 Task: Select the option "Allow LinkedIn members that youâre not connected with to message you for free".
Action: Mouse moved to (915, 117)
Screenshot: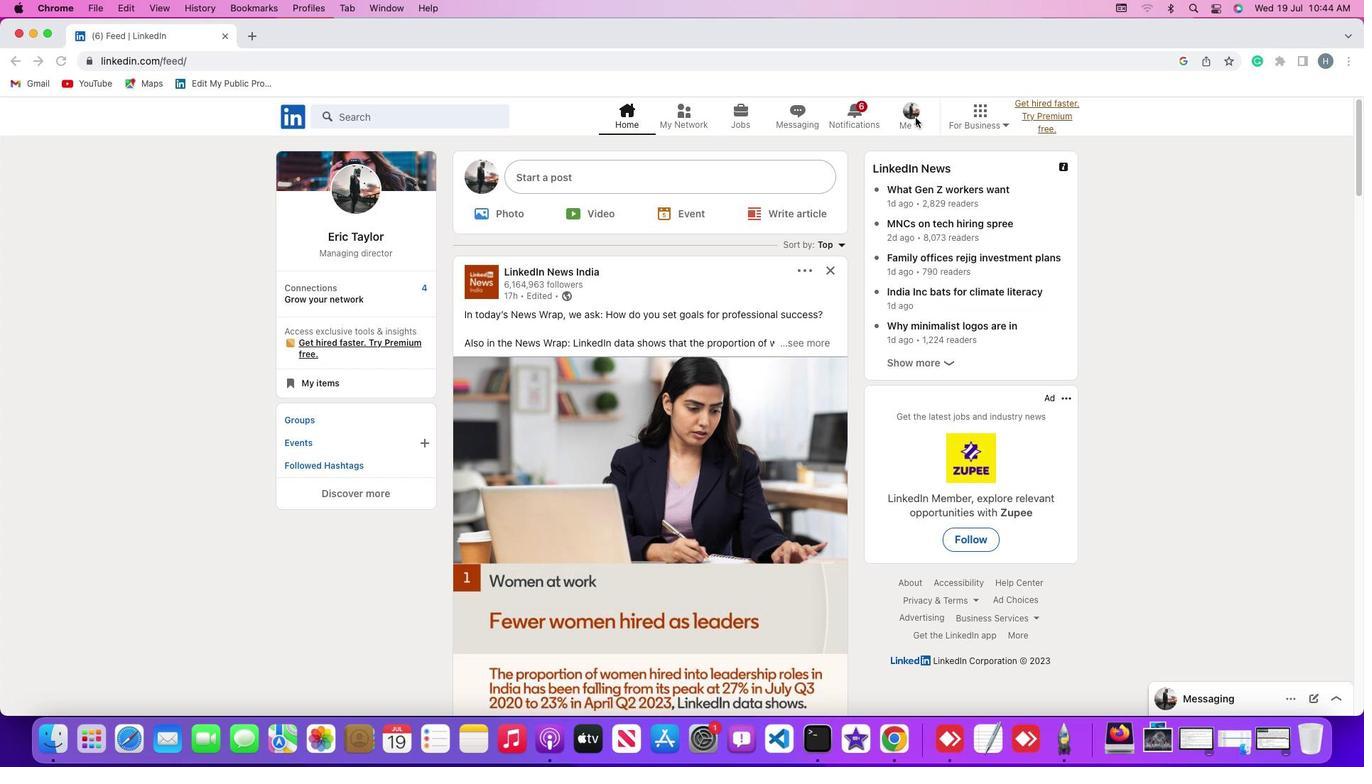 
Action: Mouse pressed left at (915, 117)
Screenshot: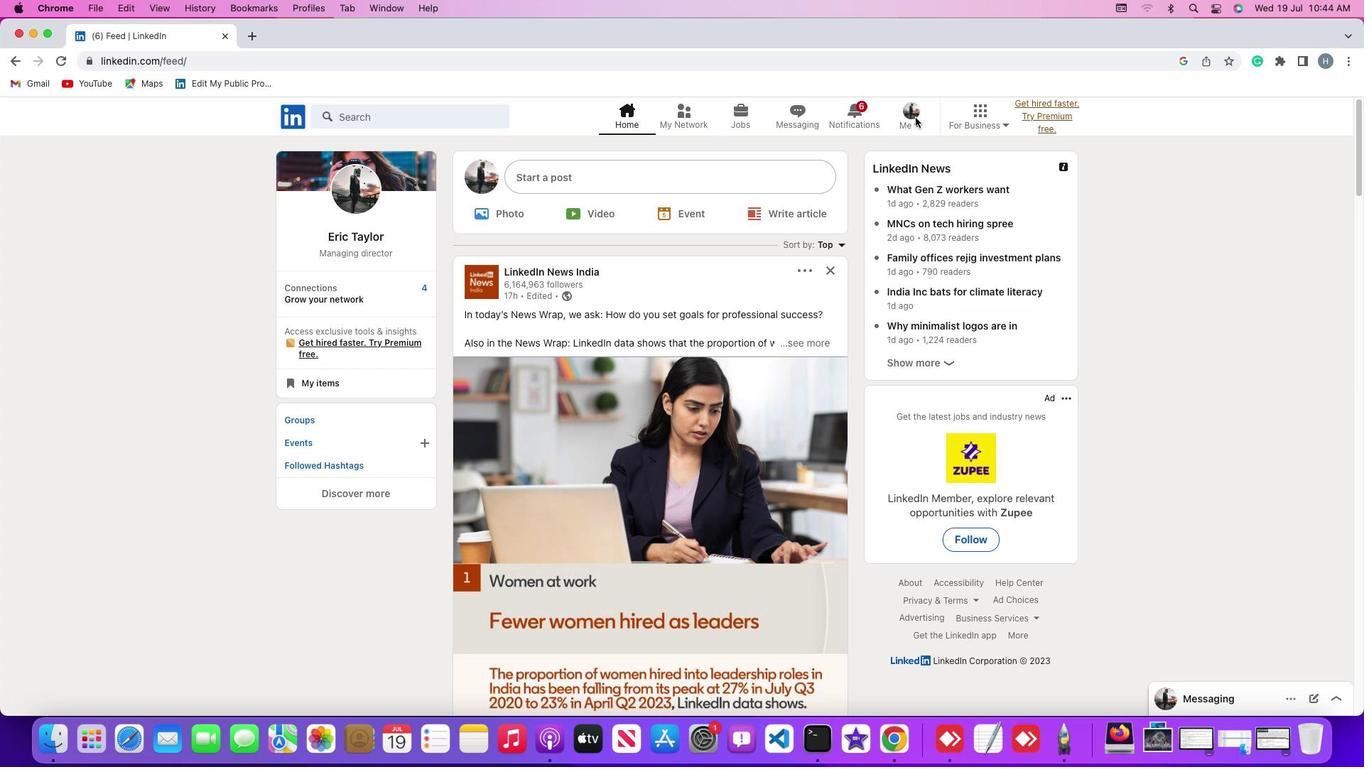 
Action: Mouse moved to (917, 122)
Screenshot: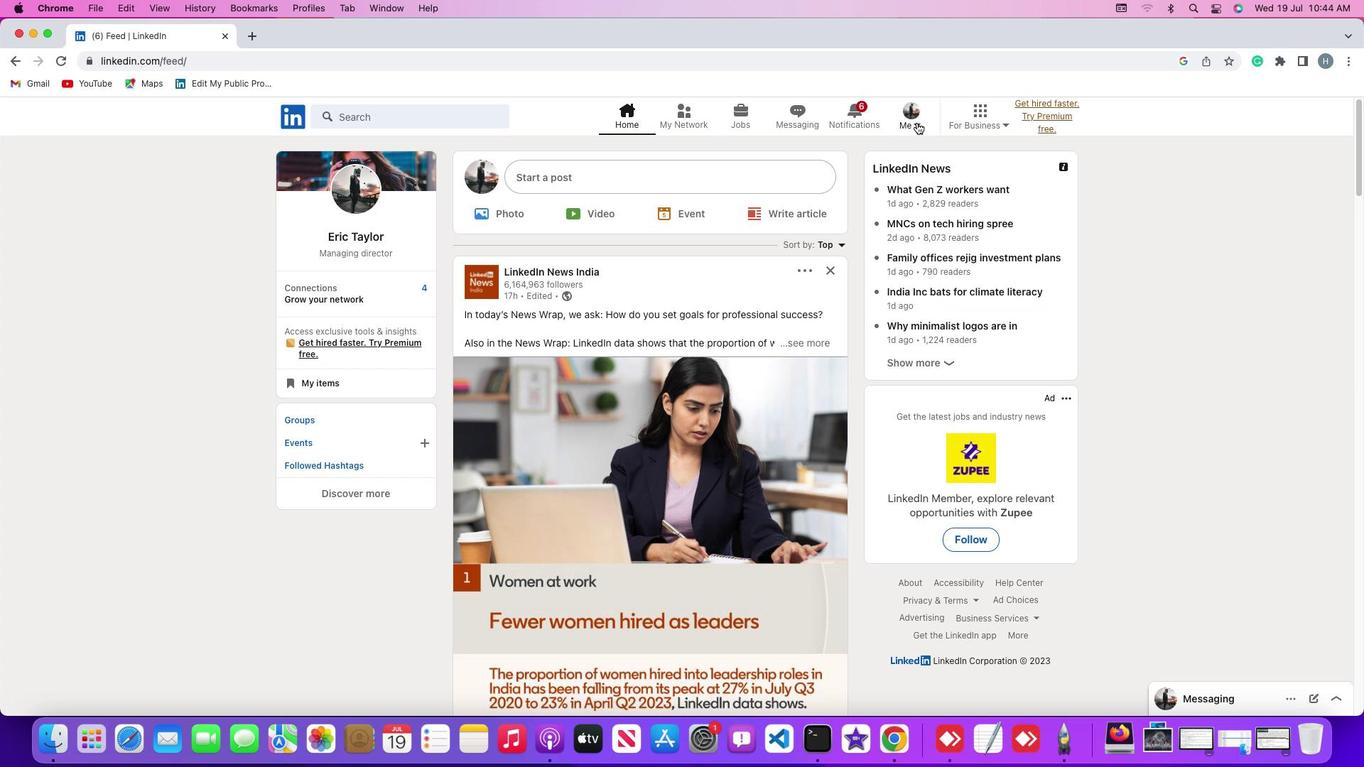 
Action: Mouse pressed left at (917, 122)
Screenshot: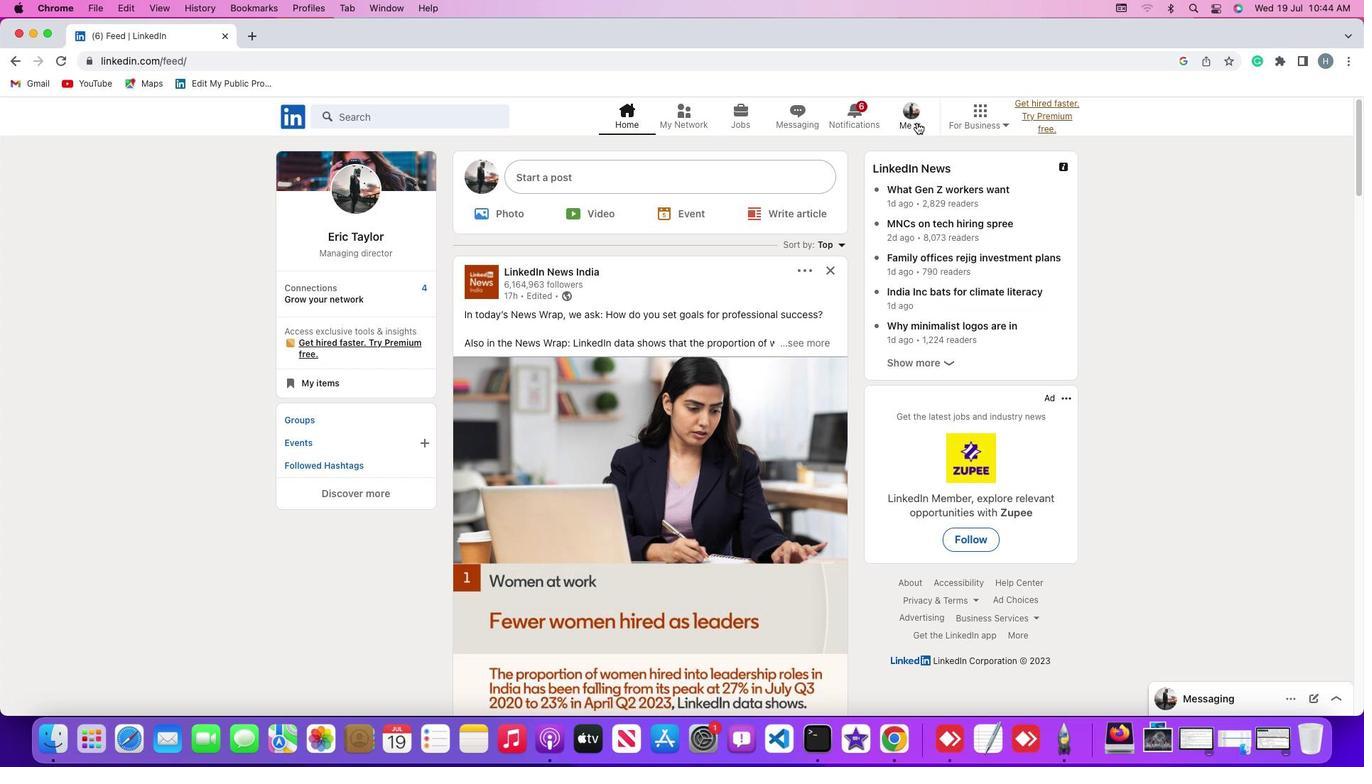 
Action: Mouse moved to (892, 196)
Screenshot: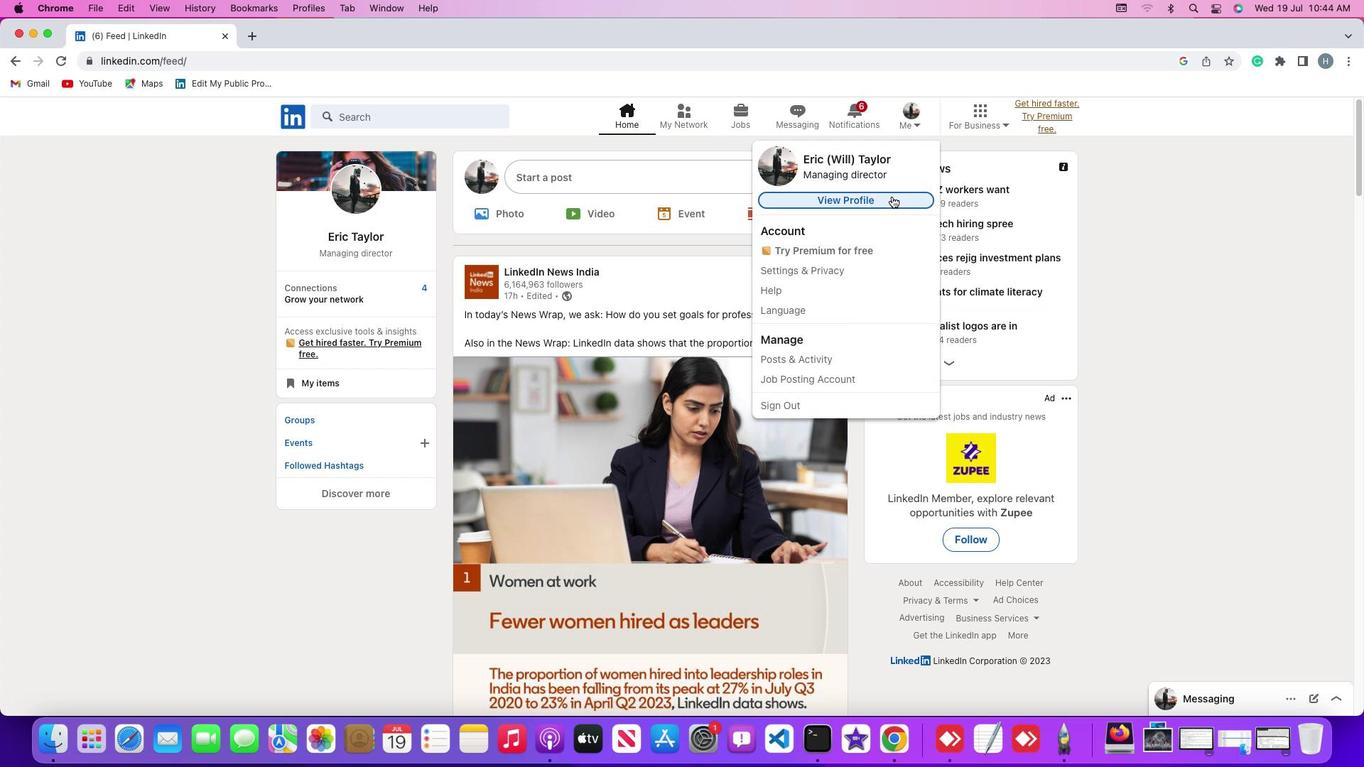 
Action: Mouse pressed left at (892, 196)
Screenshot: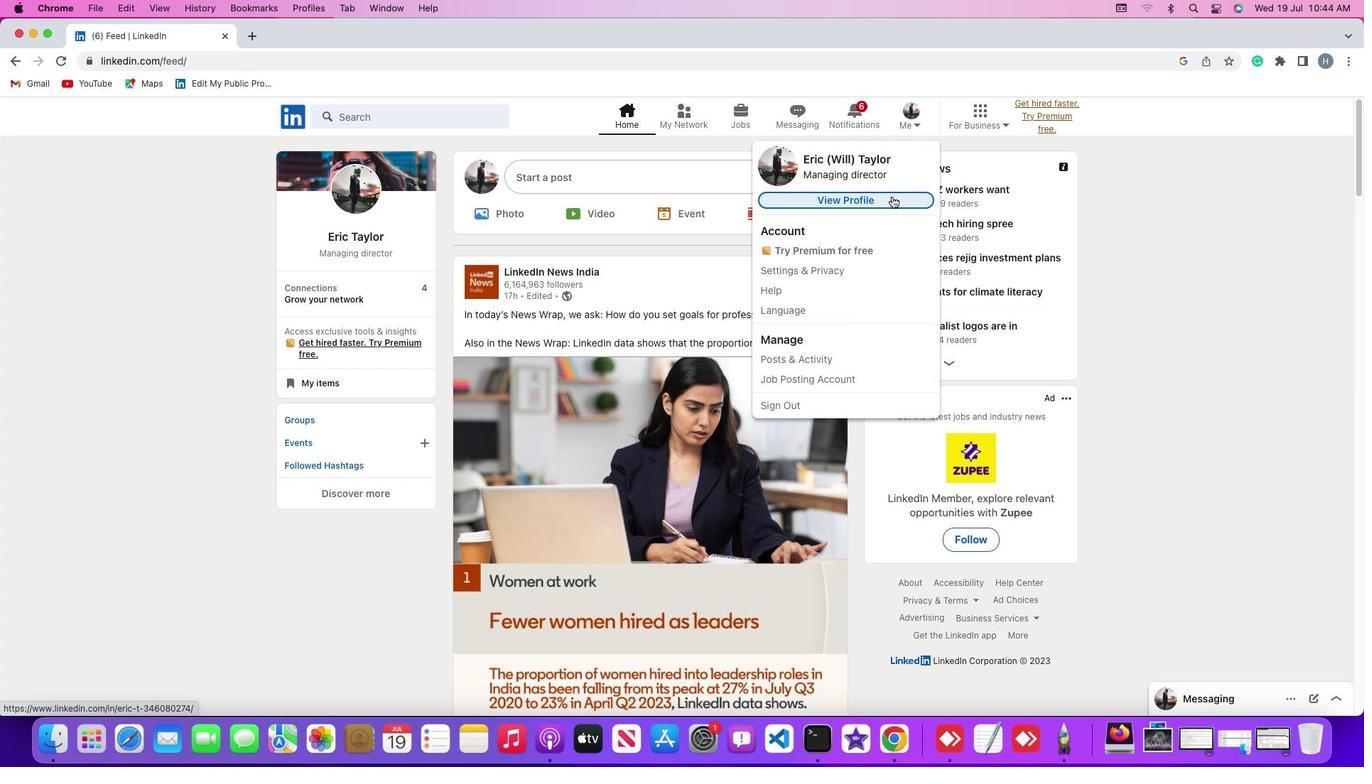
Action: Mouse moved to (346, 425)
Screenshot: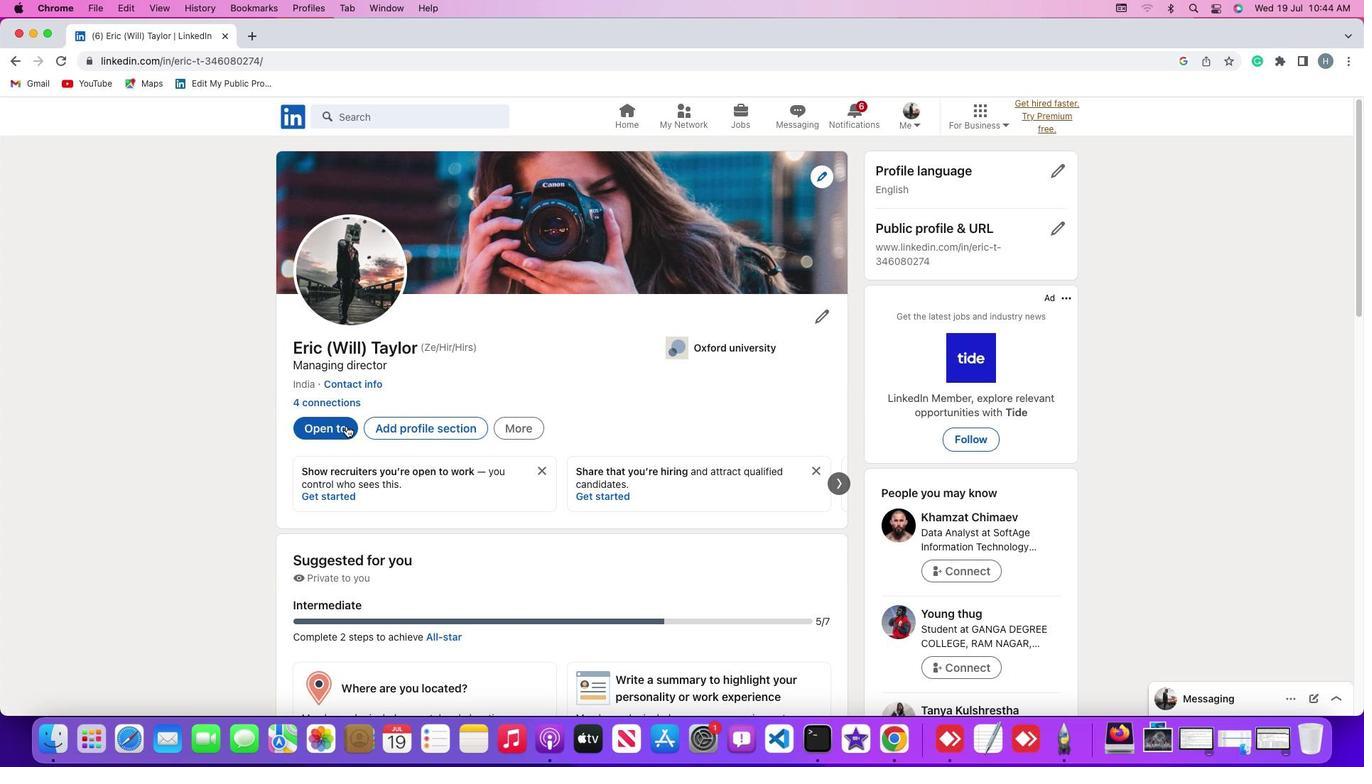 
Action: Mouse pressed left at (346, 425)
Screenshot: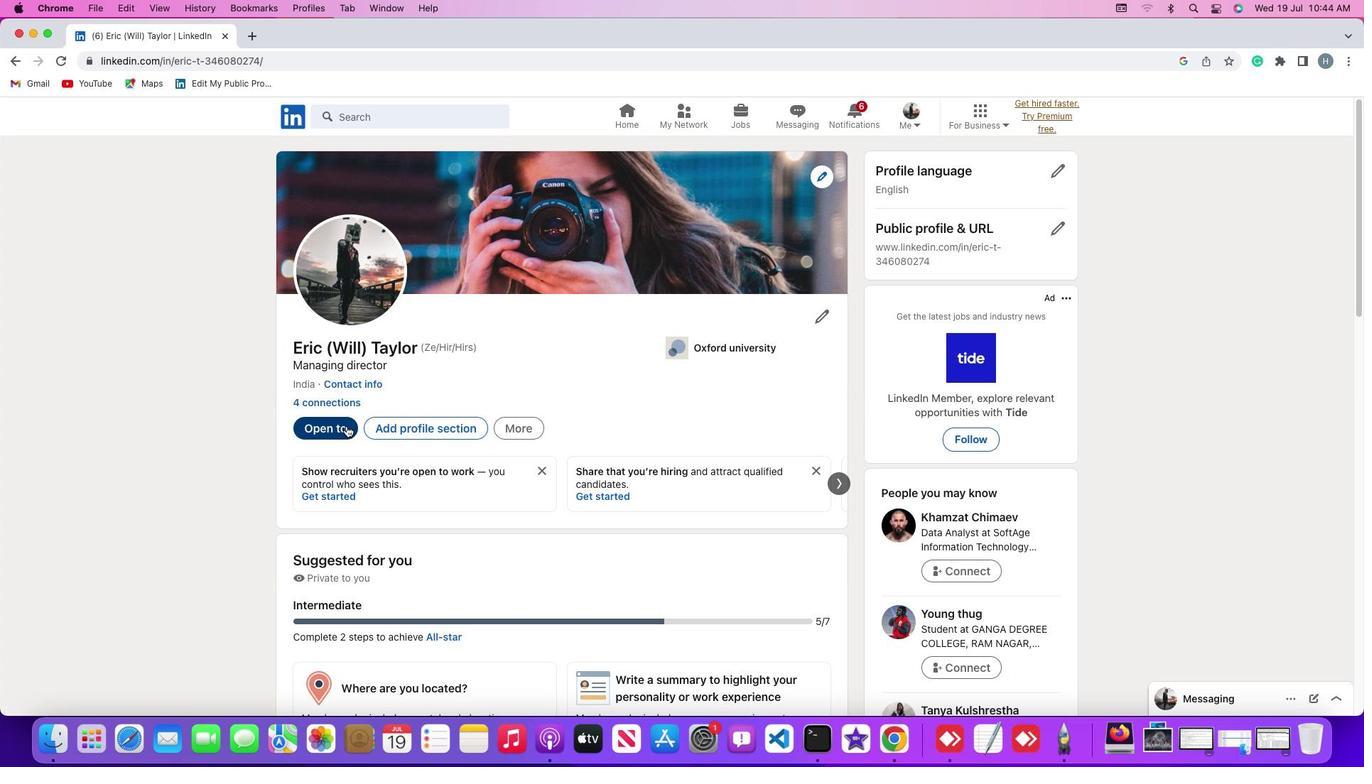 
Action: Mouse moved to (365, 580)
Screenshot: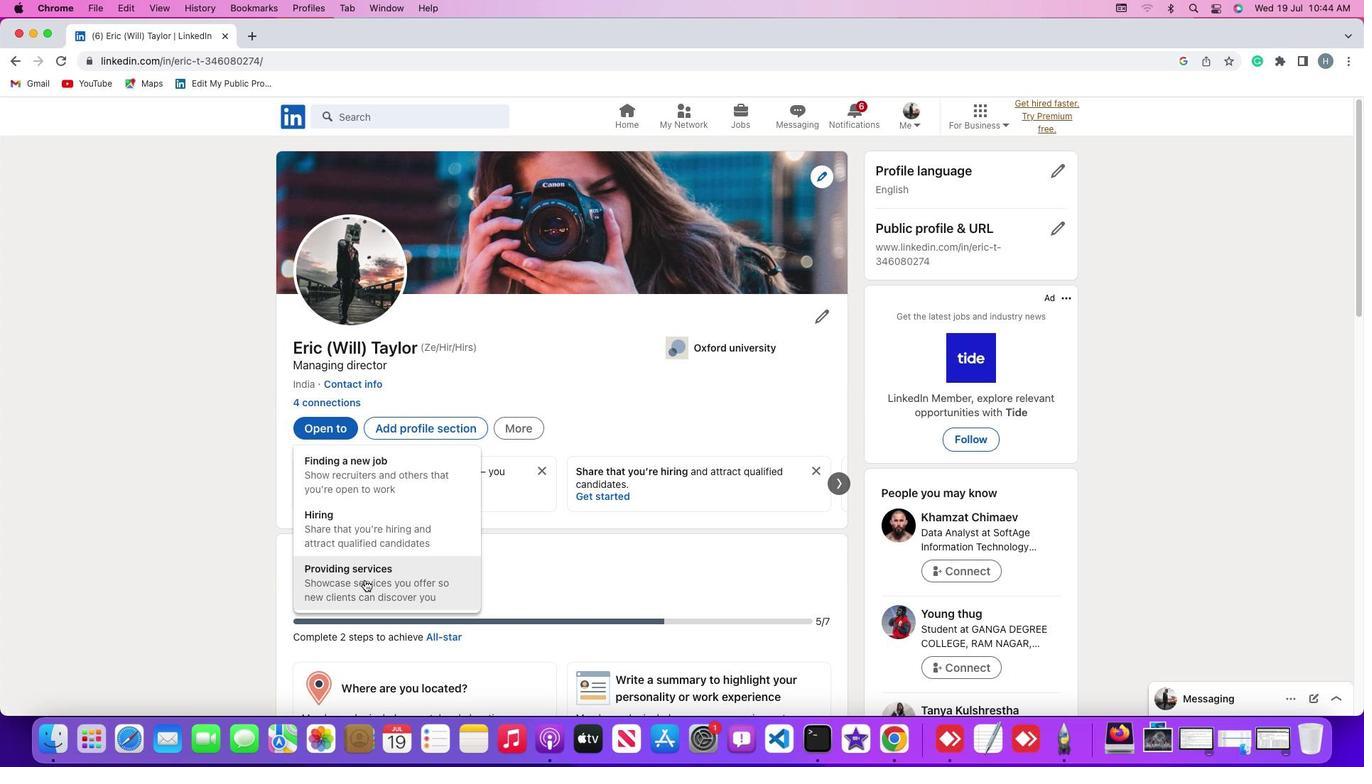 
Action: Mouse pressed left at (365, 580)
Screenshot: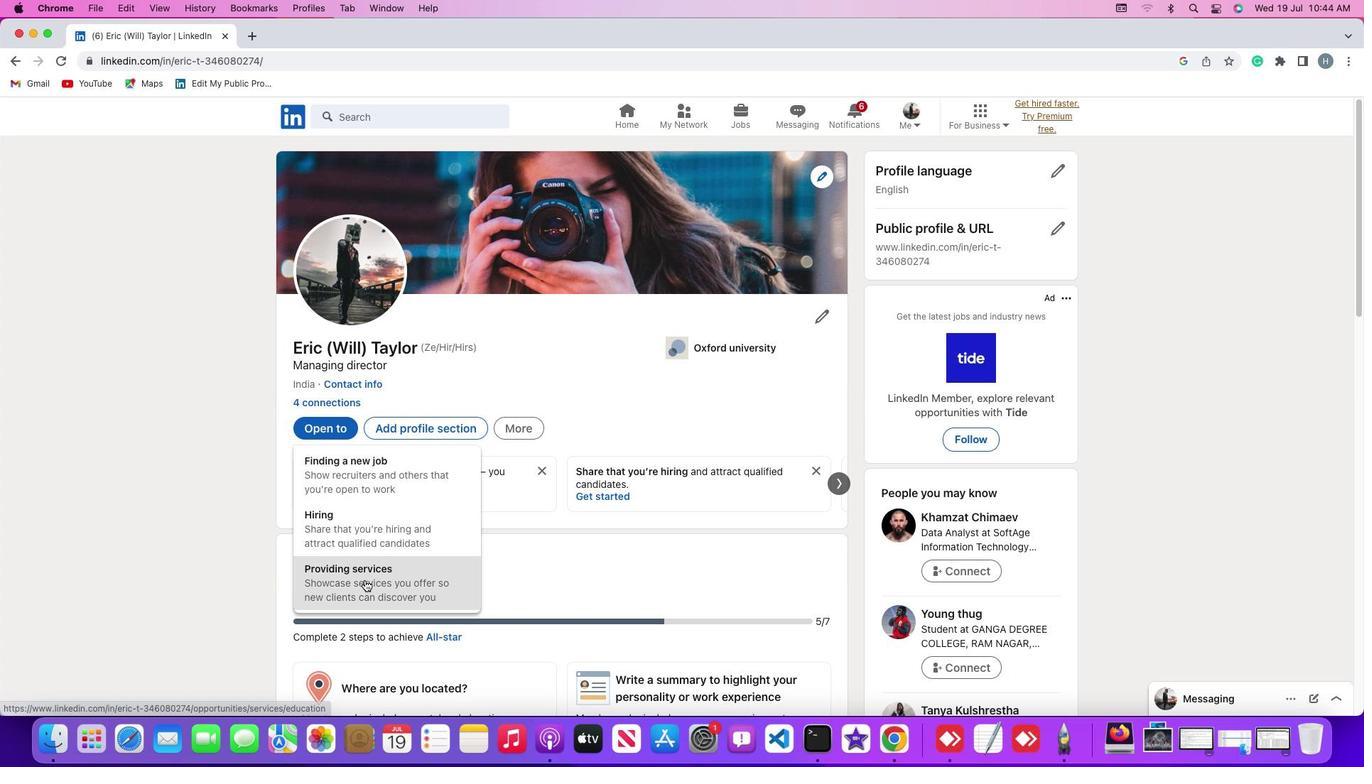 
Action: Mouse moved to (895, 334)
Screenshot: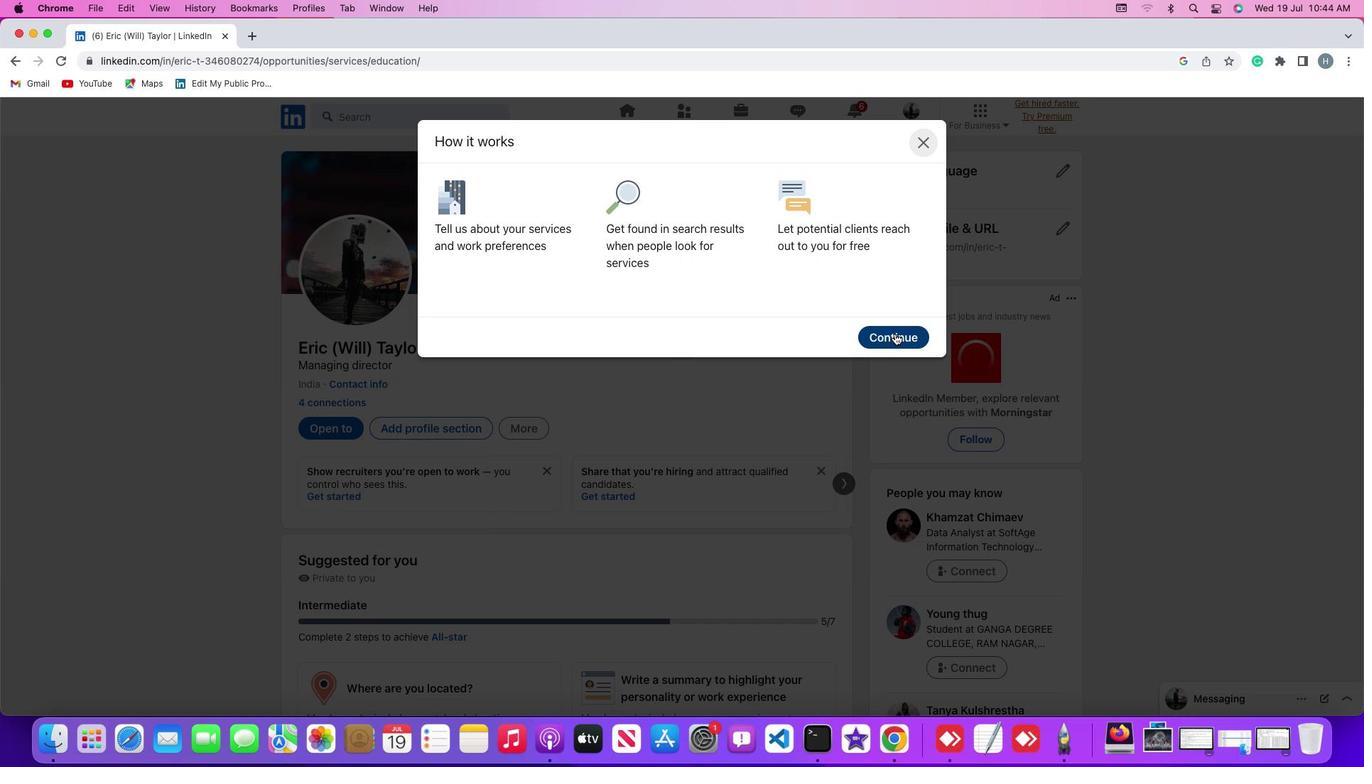 
Action: Mouse pressed left at (895, 334)
Screenshot: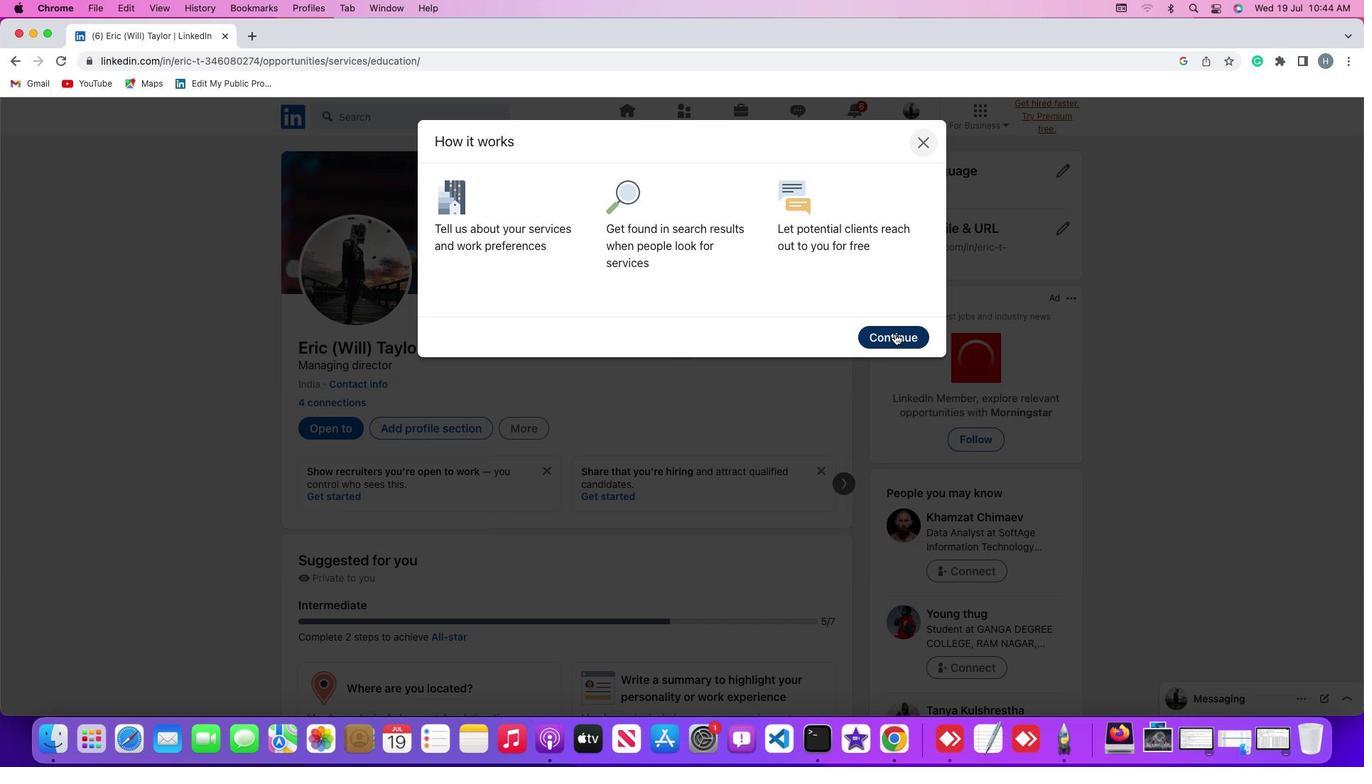 
Action: Mouse moved to (772, 486)
Screenshot: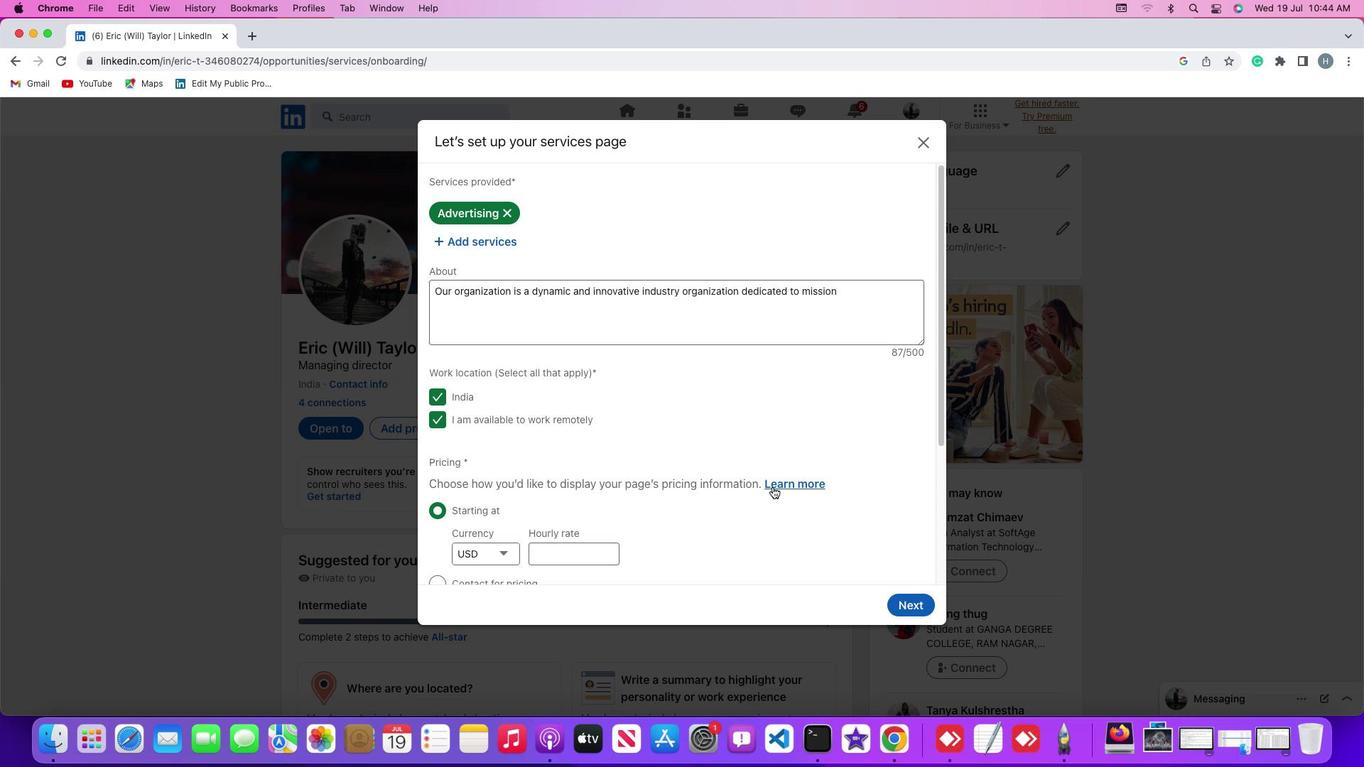 
Action: Mouse scrolled (772, 486) with delta (0, 0)
Screenshot: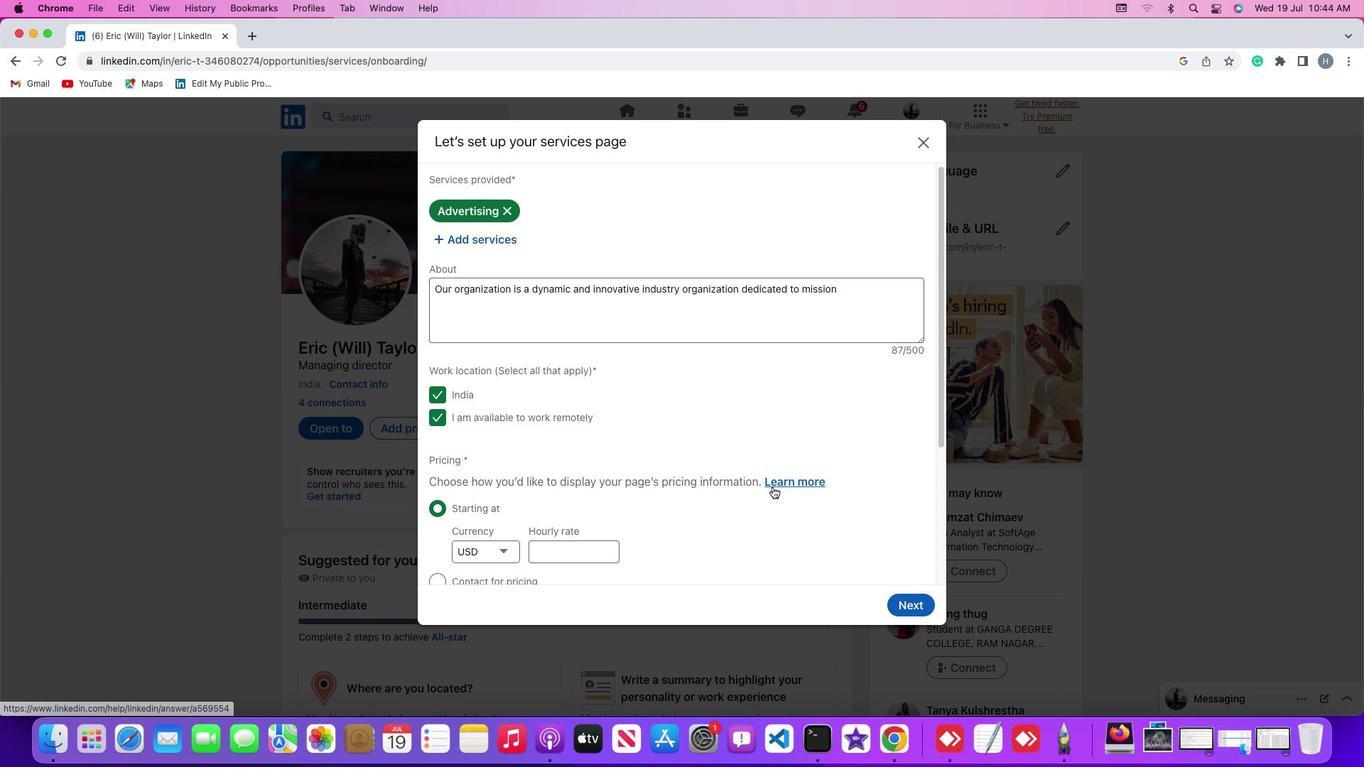 
Action: Mouse scrolled (772, 486) with delta (0, 0)
Screenshot: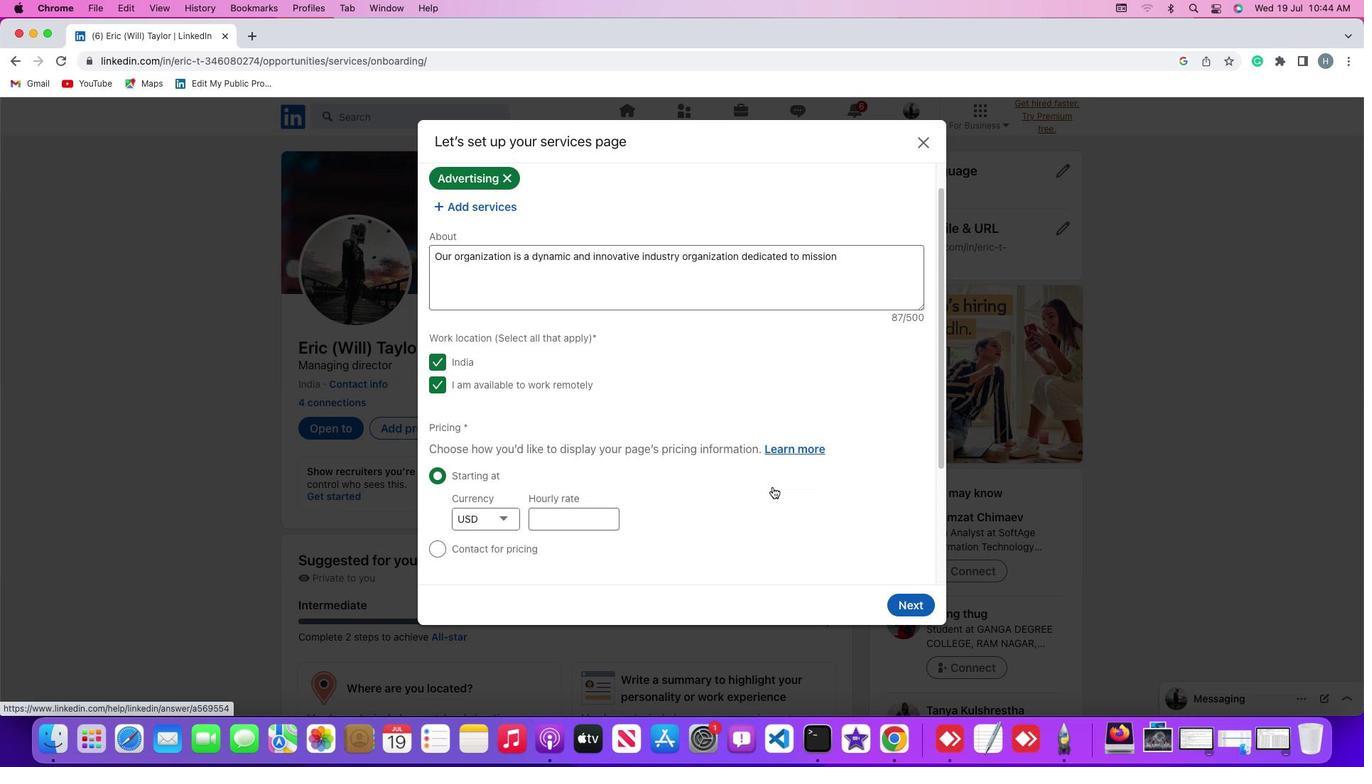 
Action: Mouse scrolled (772, 486) with delta (0, -2)
Screenshot: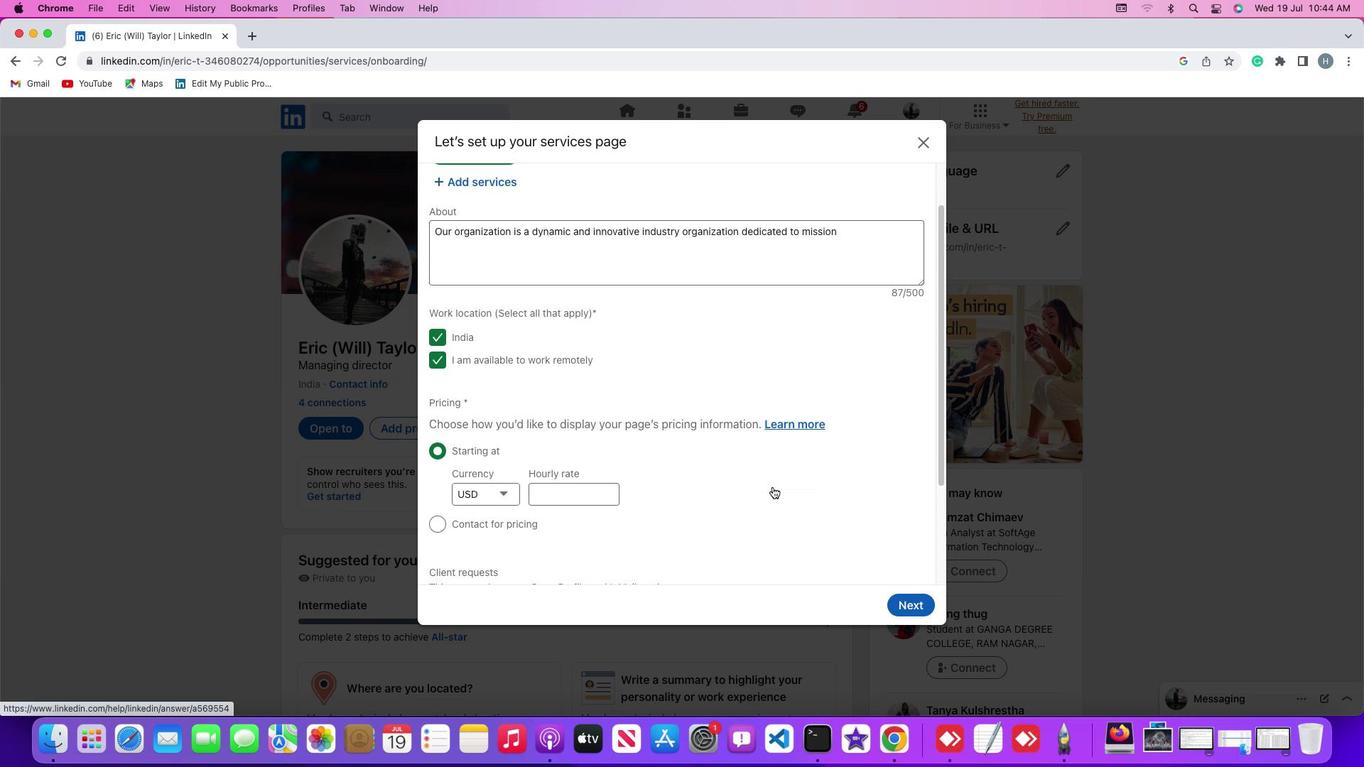 
Action: Mouse scrolled (772, 486) with delta (0, -3)
Screenshot: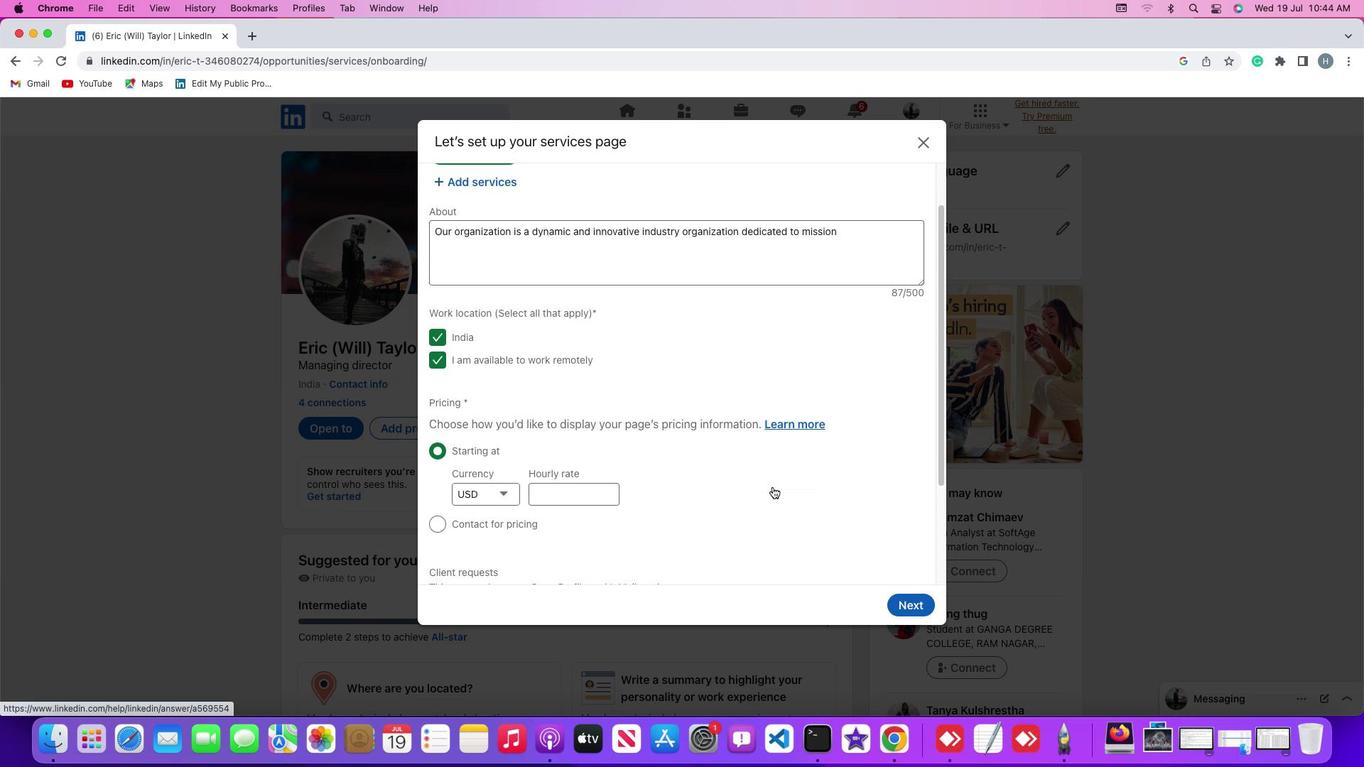 
Action: Mouse scrolled (772, 486) with delta (0, 0)
Screenshot: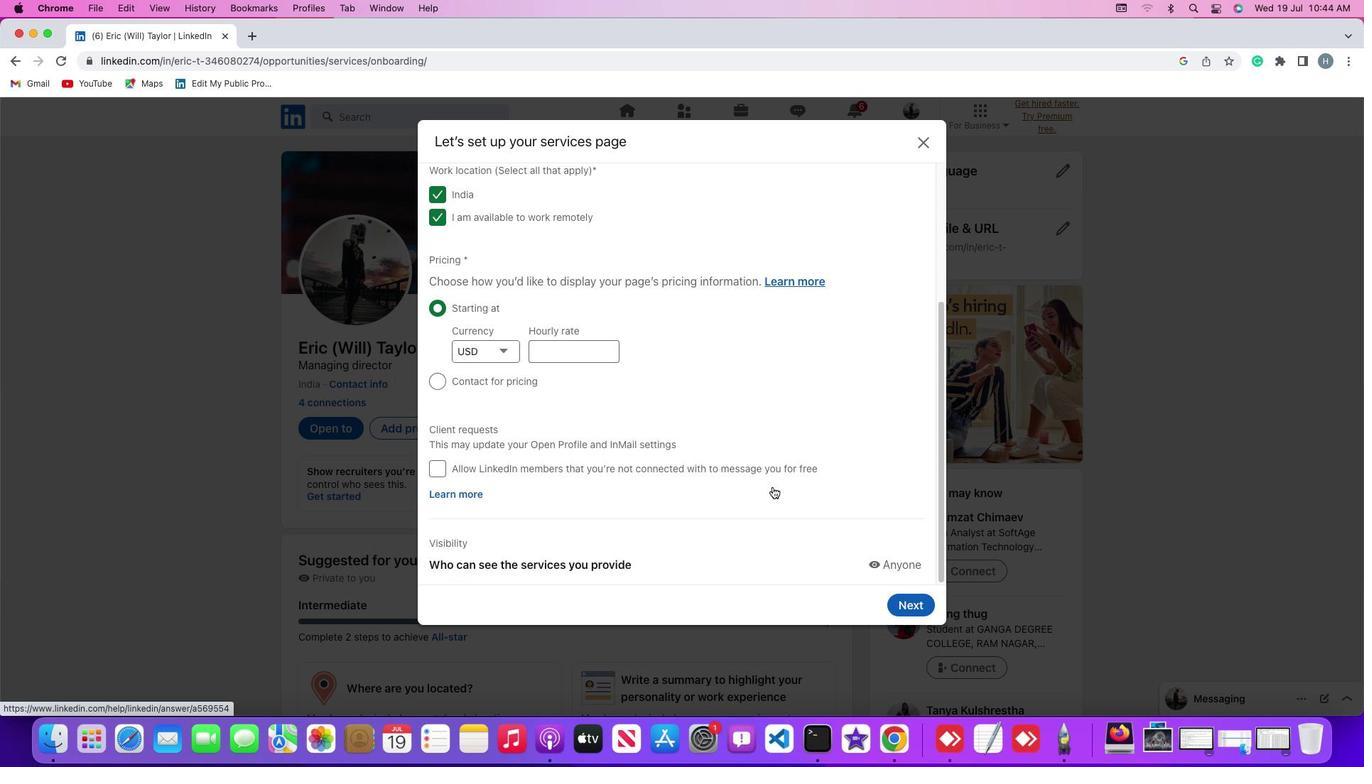
Action: Mouse scrolled (772, 486) with delta (0, 0)
Screenshot: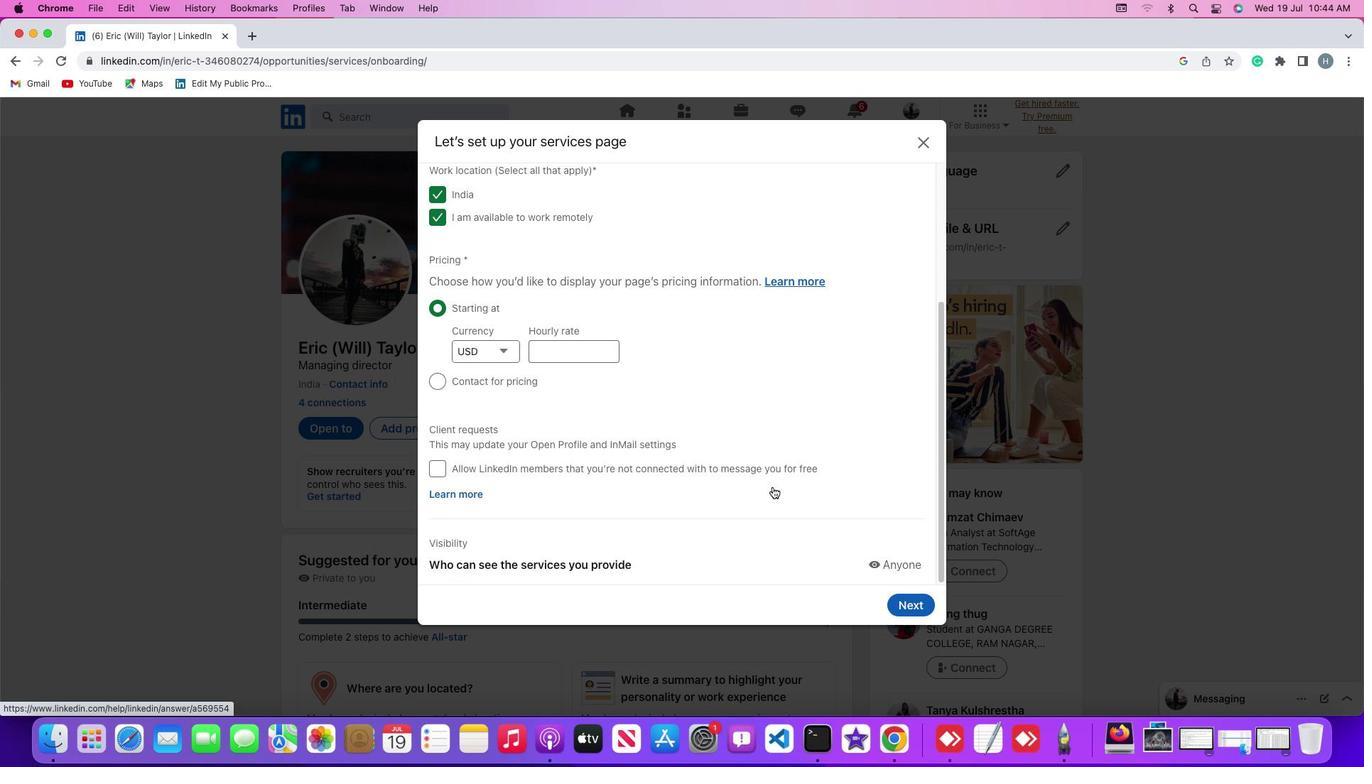 
Action: Mouse scrolled (772, 486) with delta (0, -1)
Screenshot: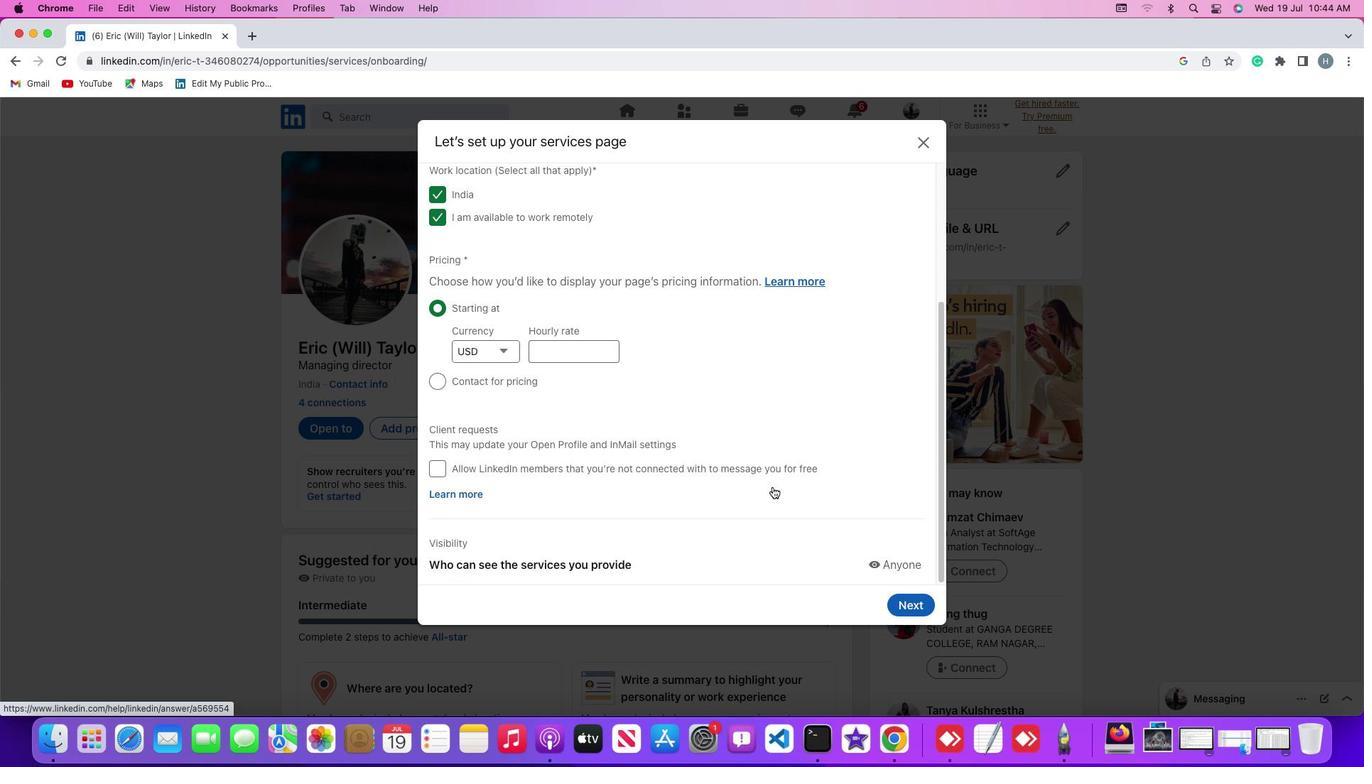 
Action: Mouse moved to (434, 468)
Screenshot: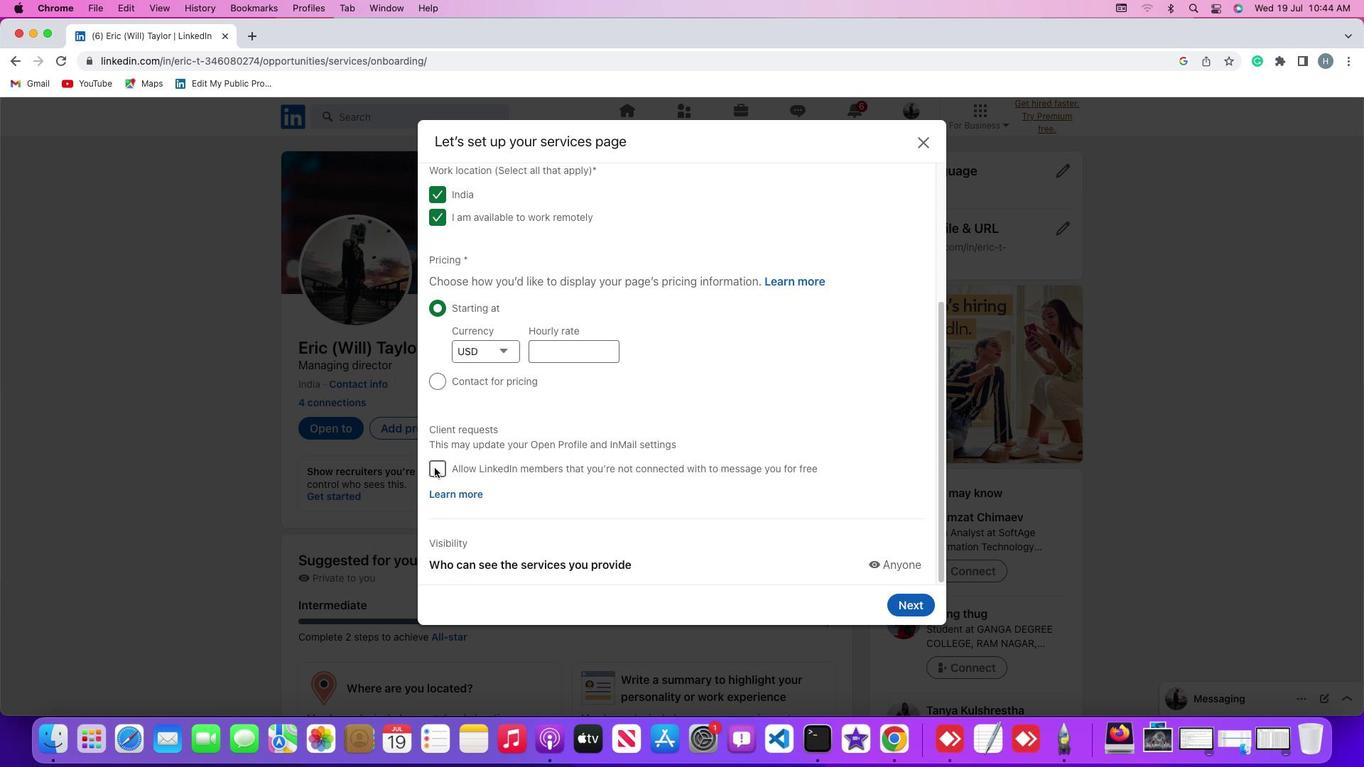 
Action: Mouse pressed left at (434, 468)
Screenshot: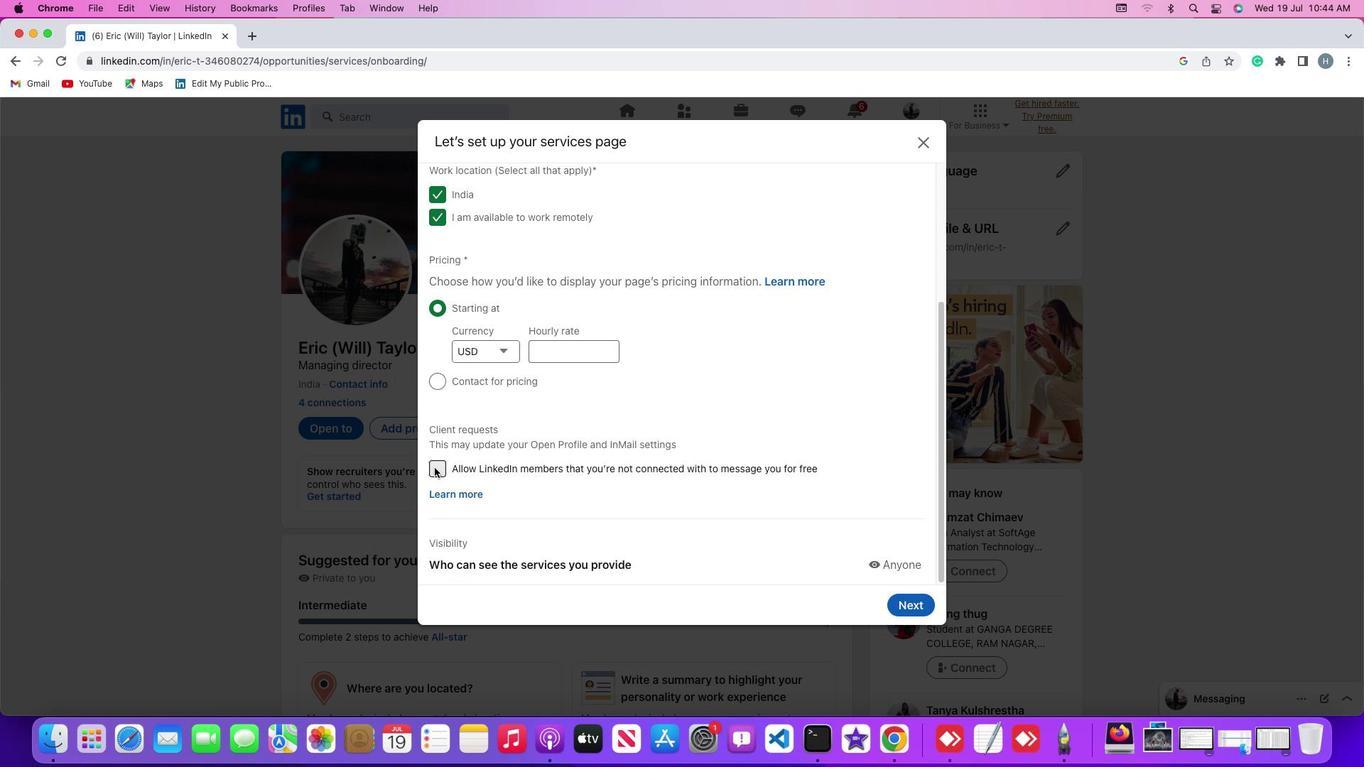 
Action: Mouse moved to (568, 496)
Screenshot: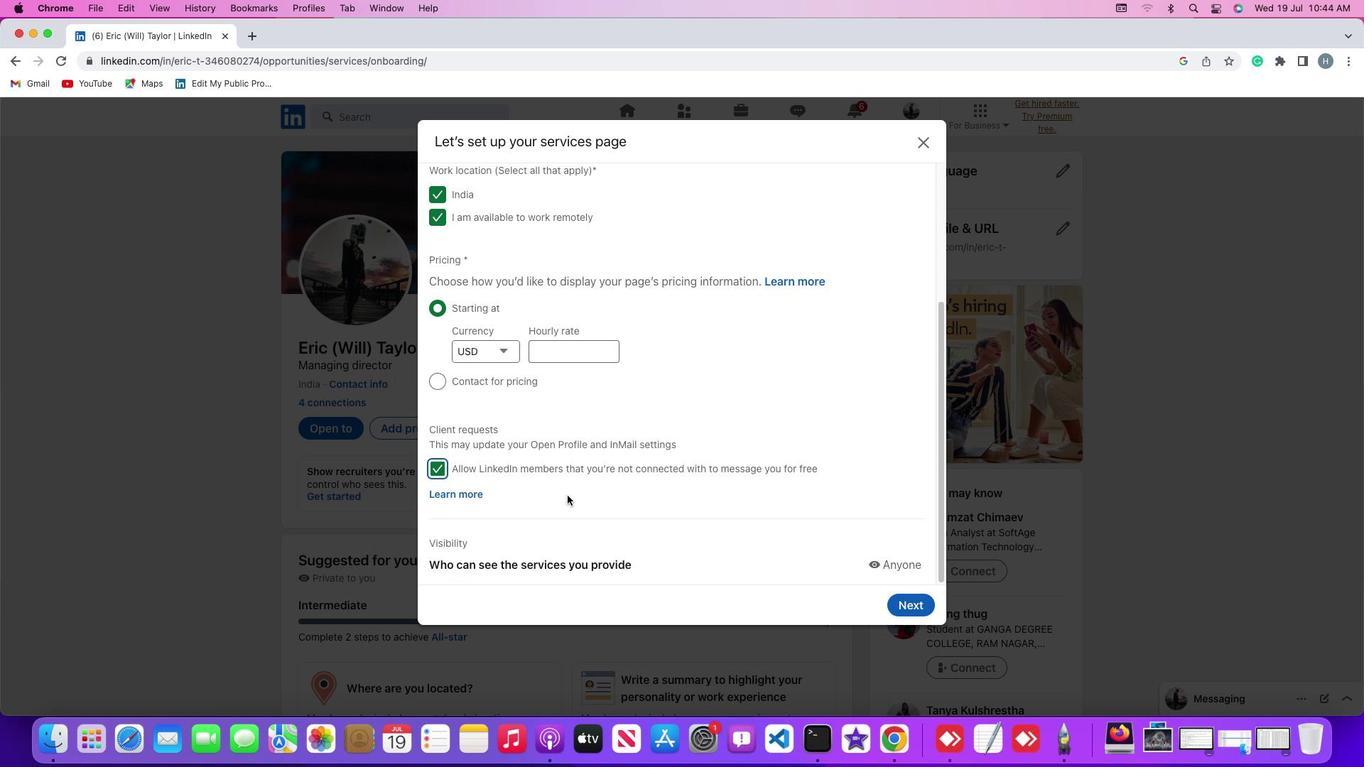 
